Task: Add Aura Cacia Kids Bed Time Essential Oil to the cart.
Action: Mouse moved to (963, 331)
Screenshot: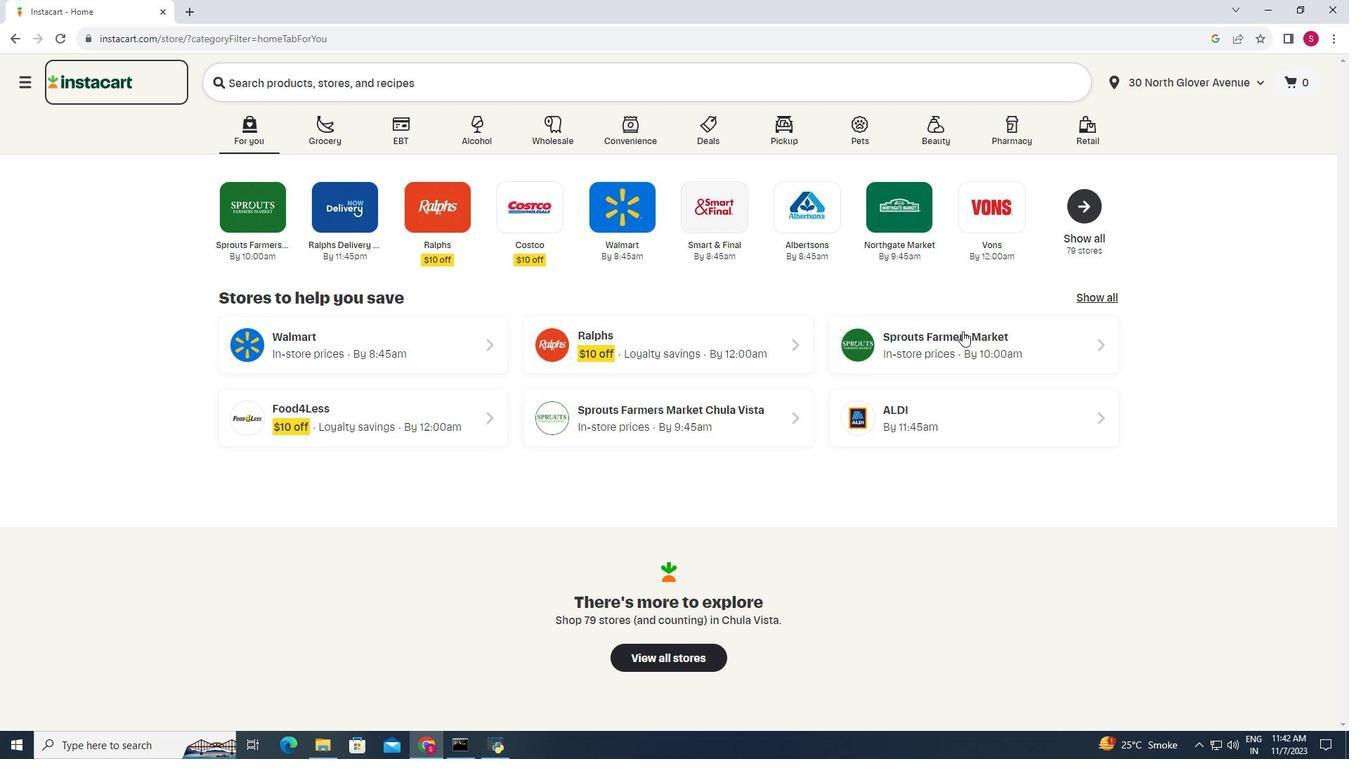 
Action: Mouse pressed left at (963, 331)
Screenshot: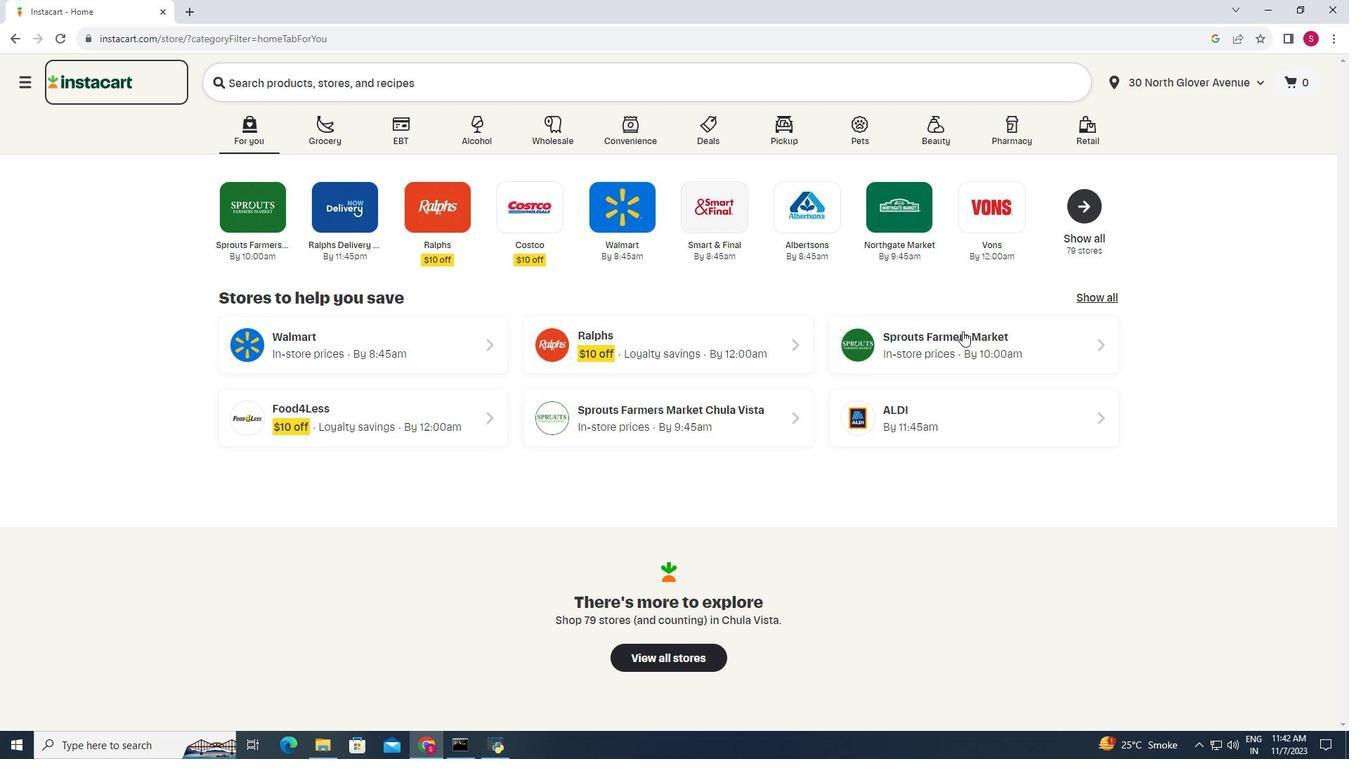 
Action: Mouse moved to (89, 502)
Screenshot: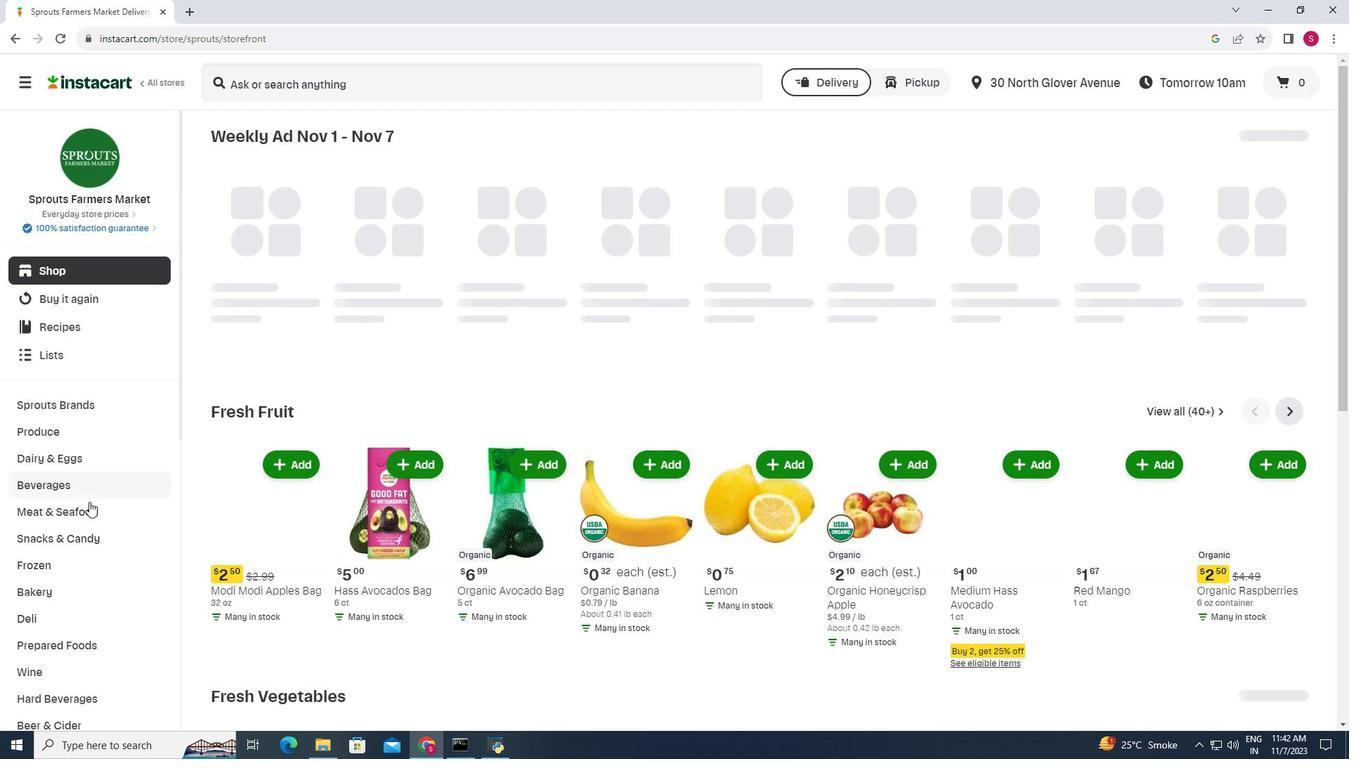 
Action: Mouse scrolled (89, 501) with delta (0, 0)
Screenshot: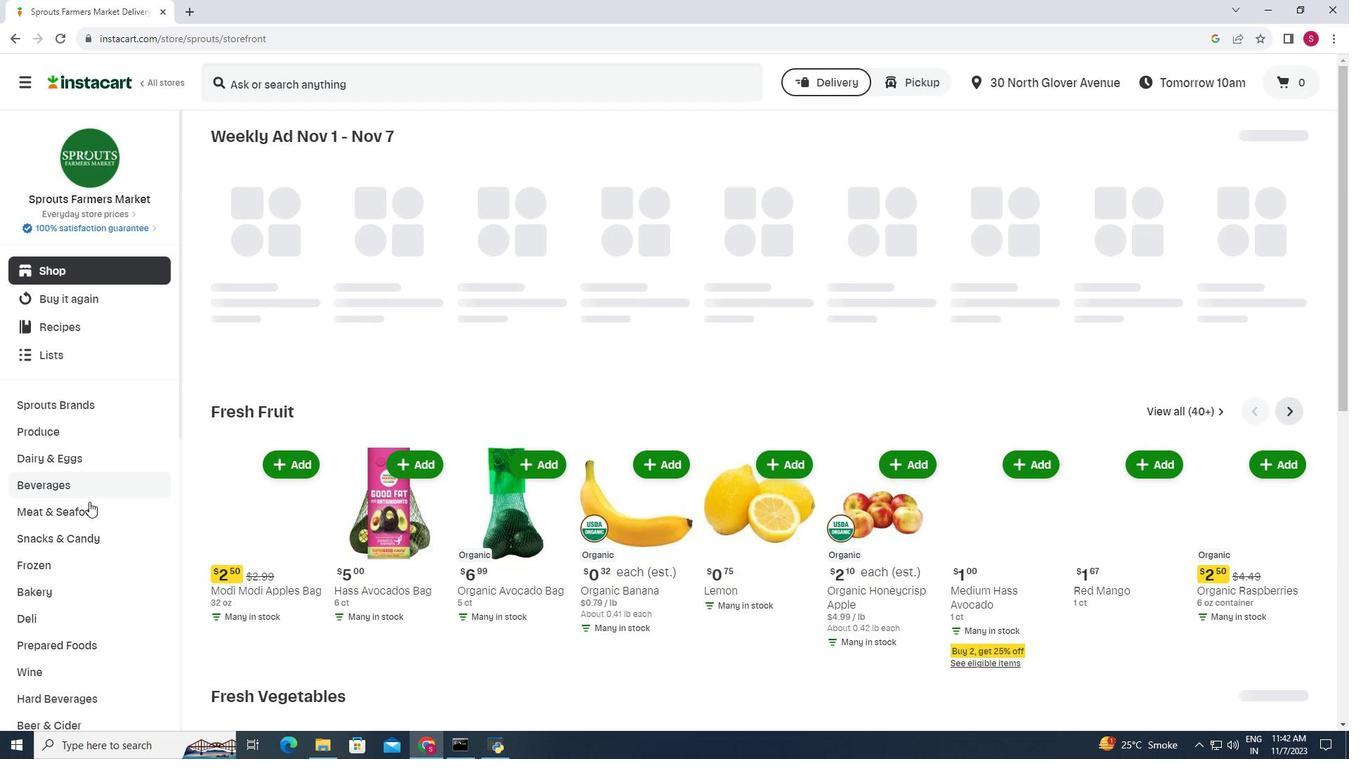 
Action: Mouse moved to (89, 502)
Screenshot: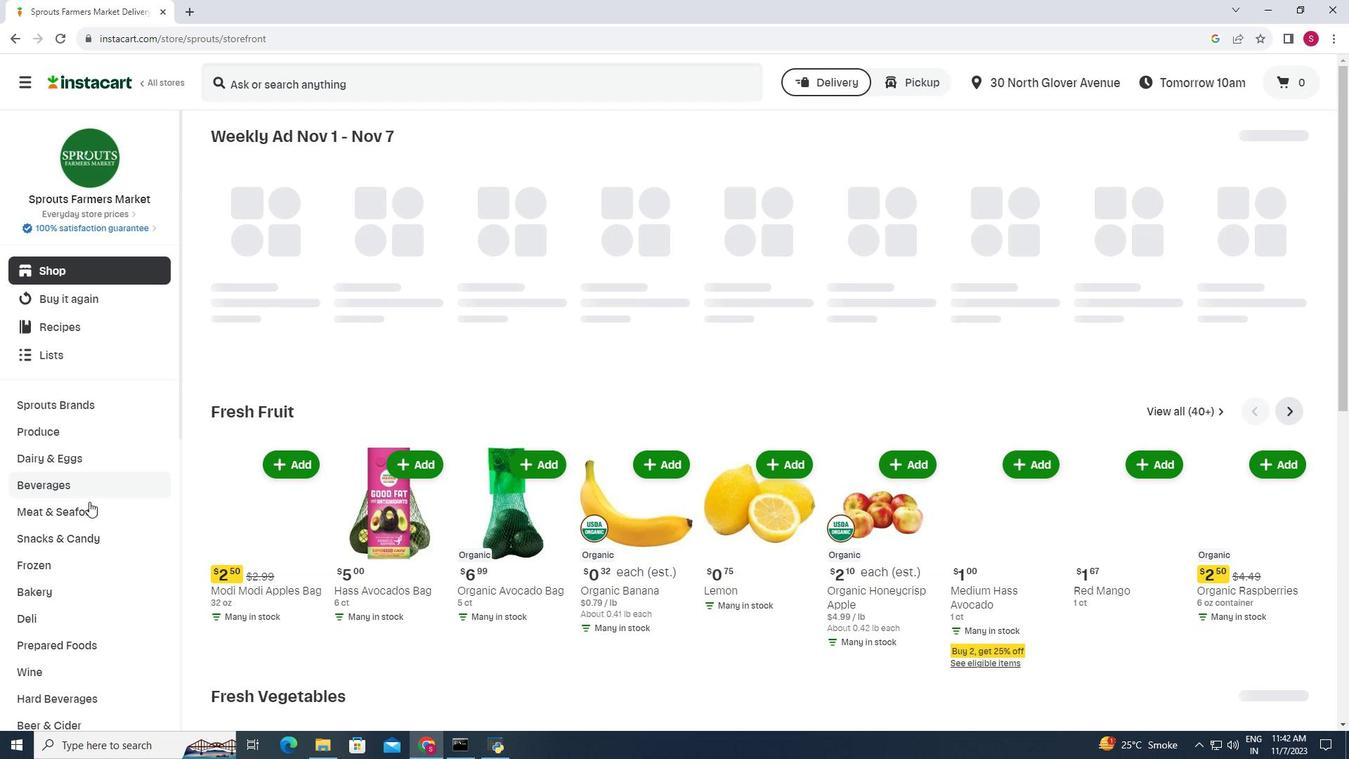 
Action: Mouse scrolled (89, 502) with delta (0, 0)
Screenshot: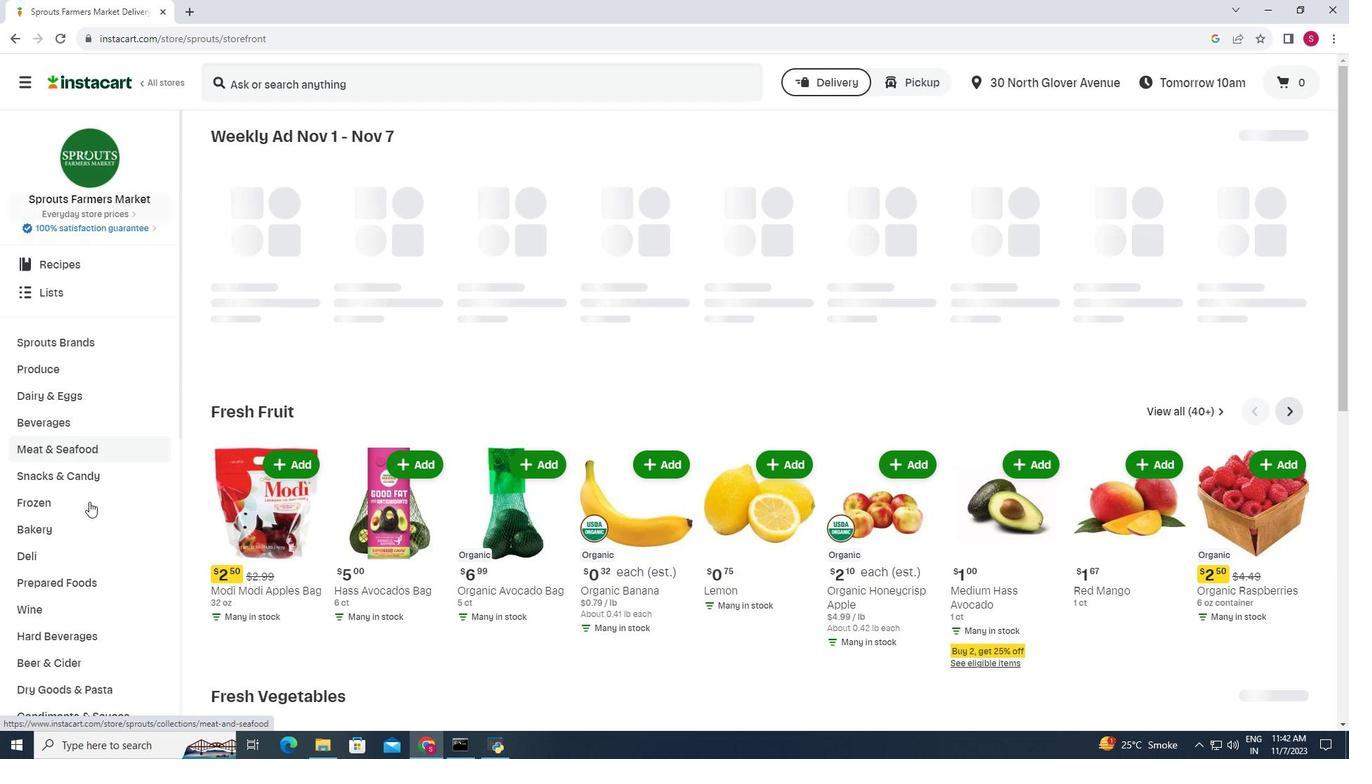 
Action: Mouse scrolled (89, 502) with delta (0, 0)
Screenshot: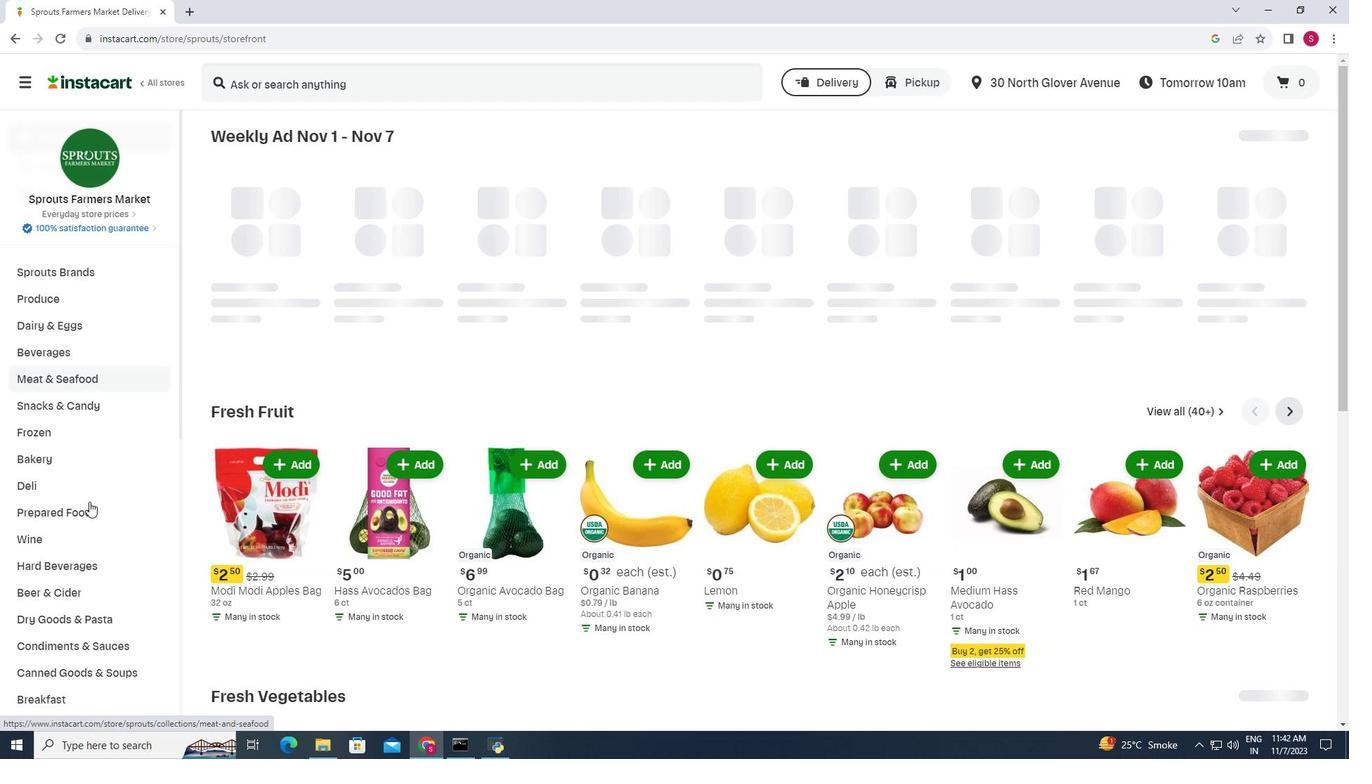 
Action: Mouse scrolled (89, 502) with delta (0, 0)
Screenshot: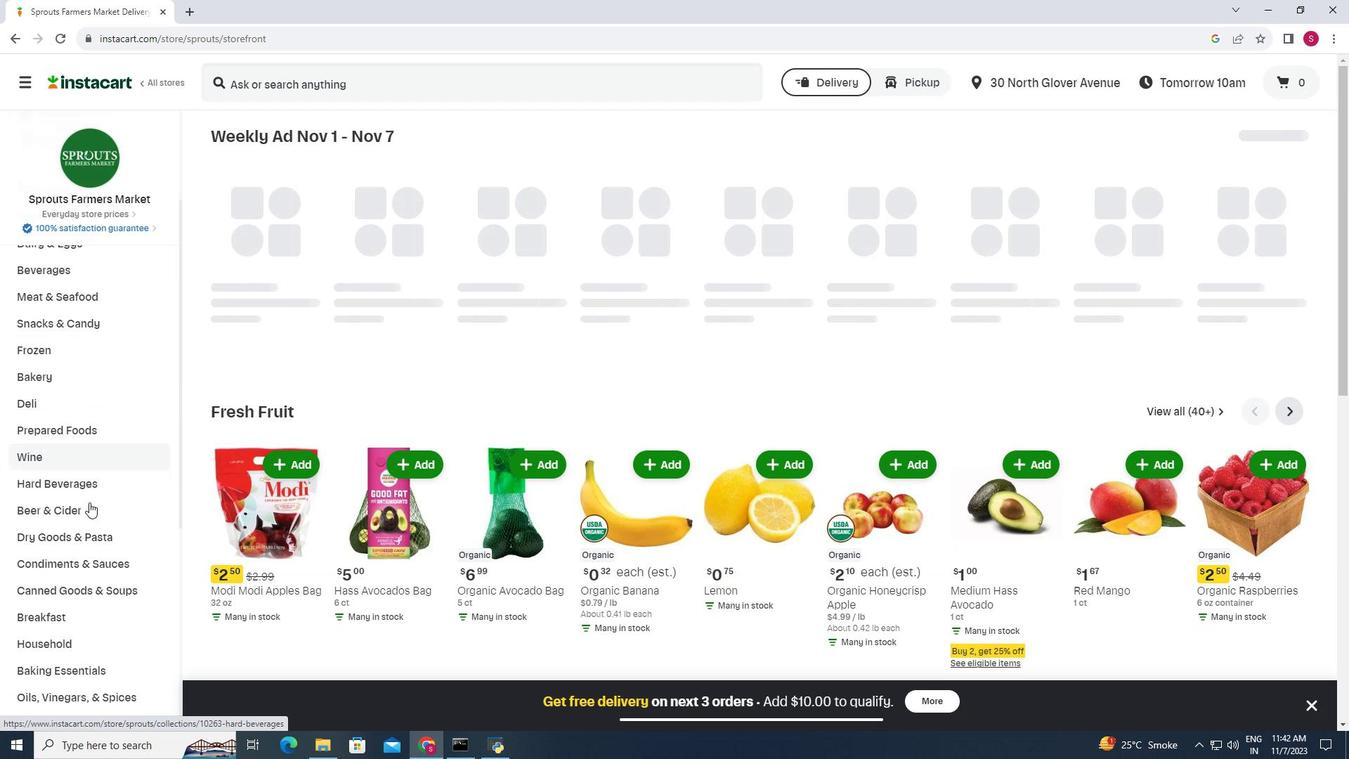 
Action: Mouse moved to (89, 503)
Screenshot: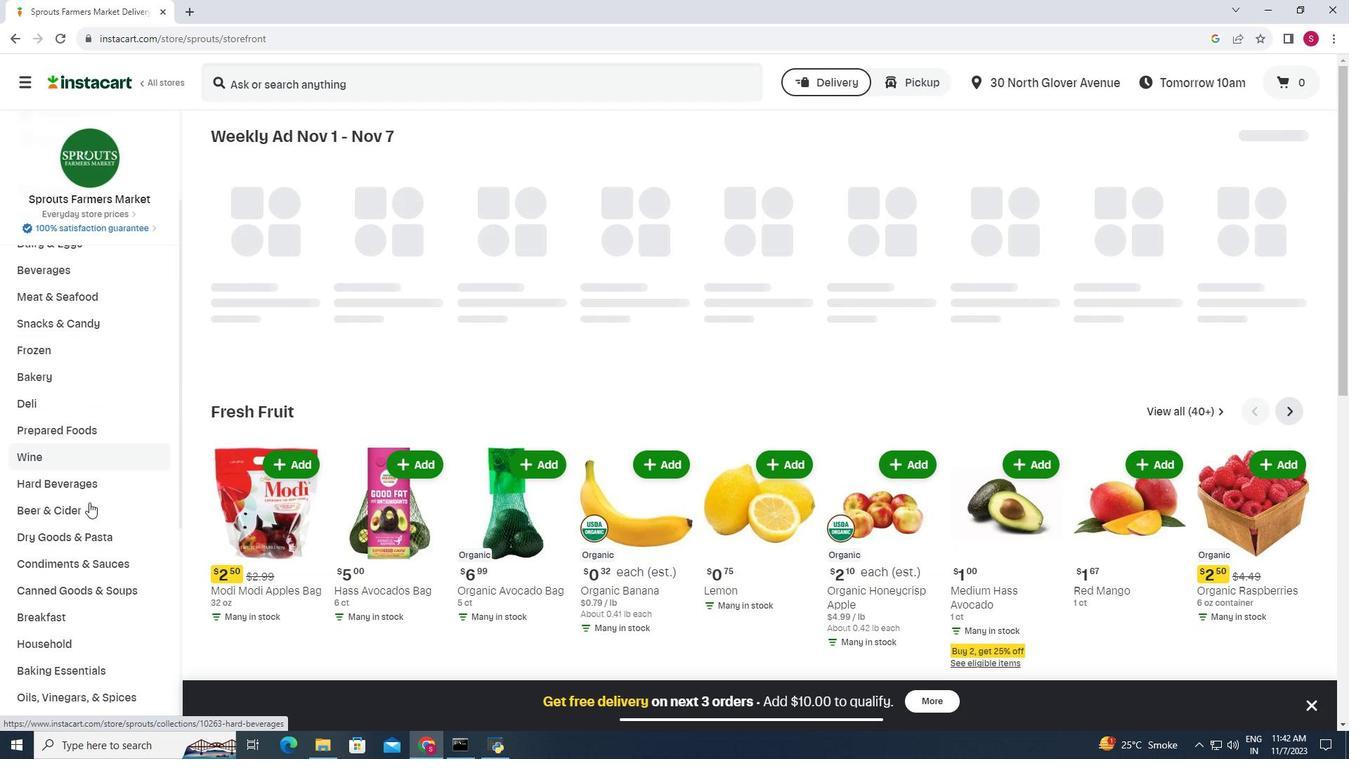 
Action: Mouse scrolled (89, 502) with delta (0, 0)
Screenshot: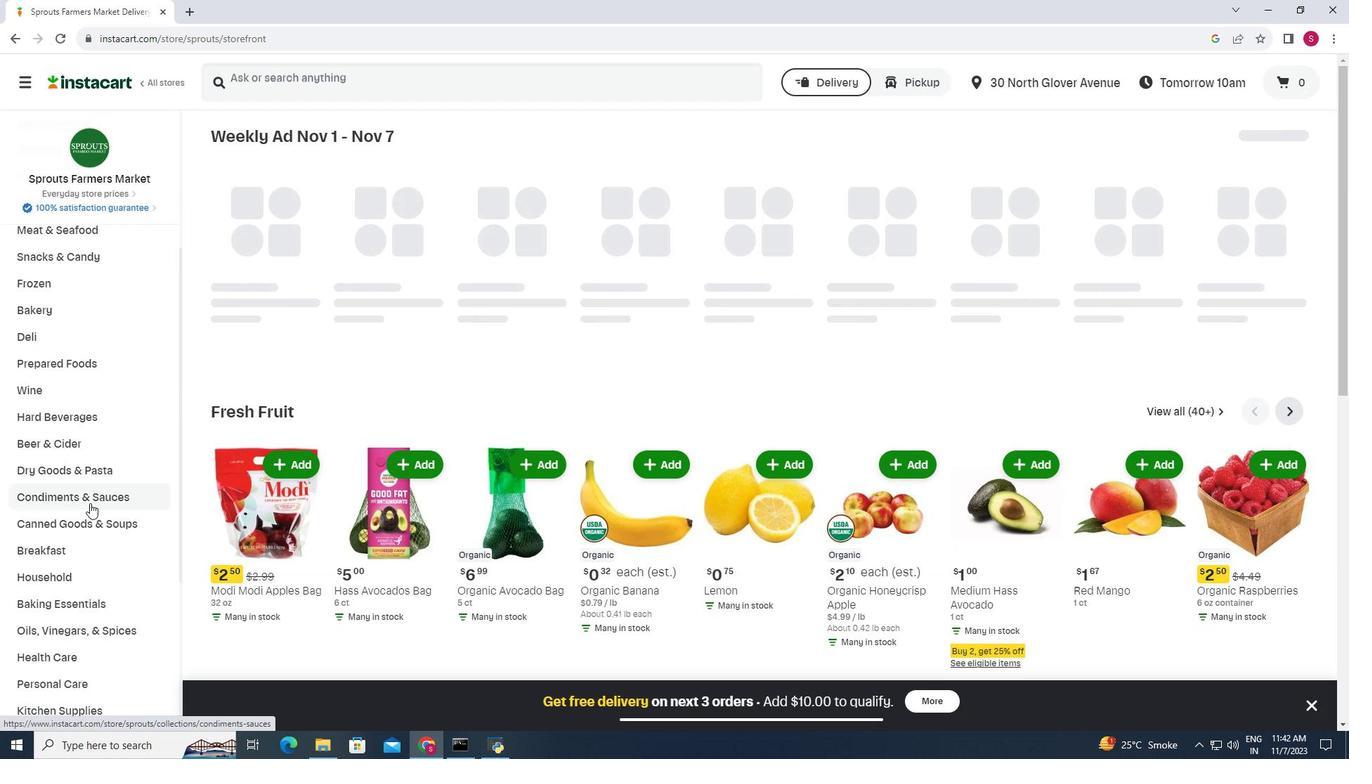 
Action: Mouse moved to (94, 509)
Screenshot: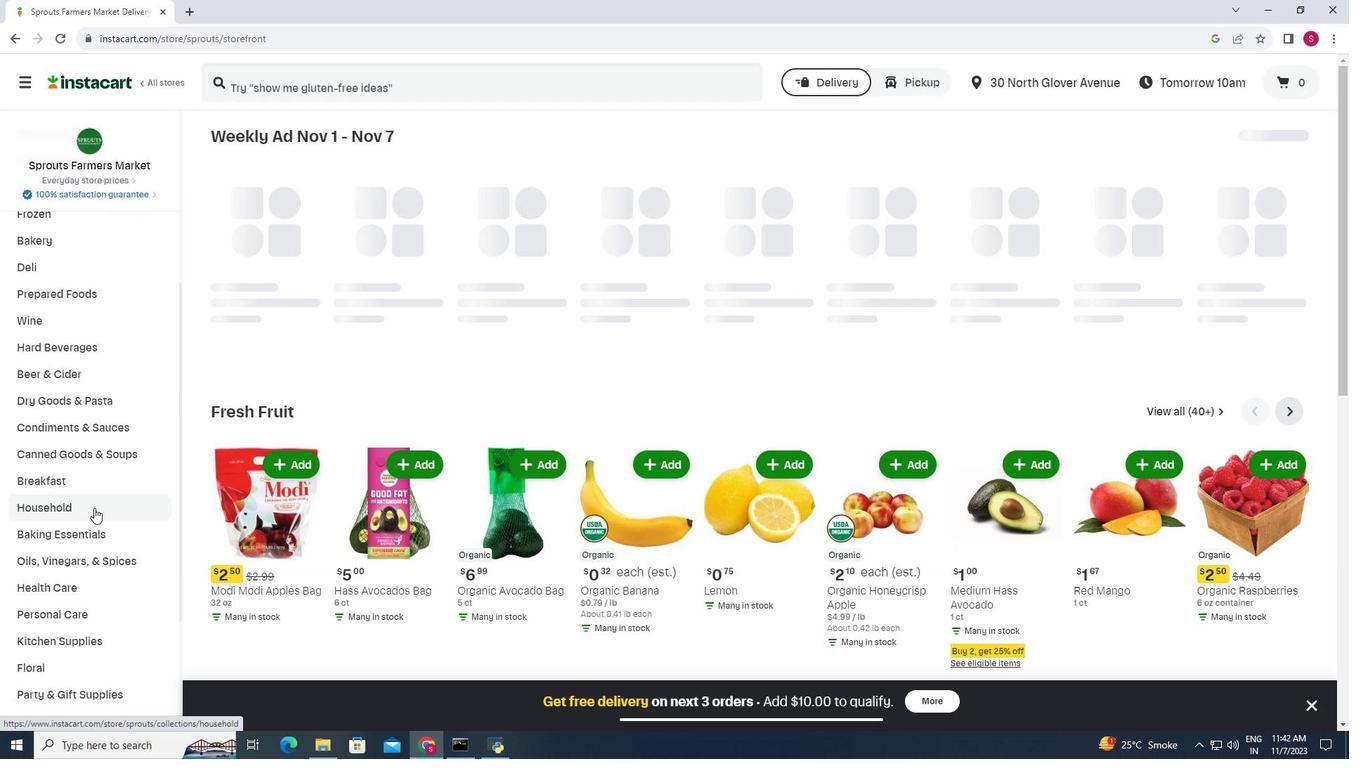 
Action: Mouse pressed left at (94, 509)
Screenshot: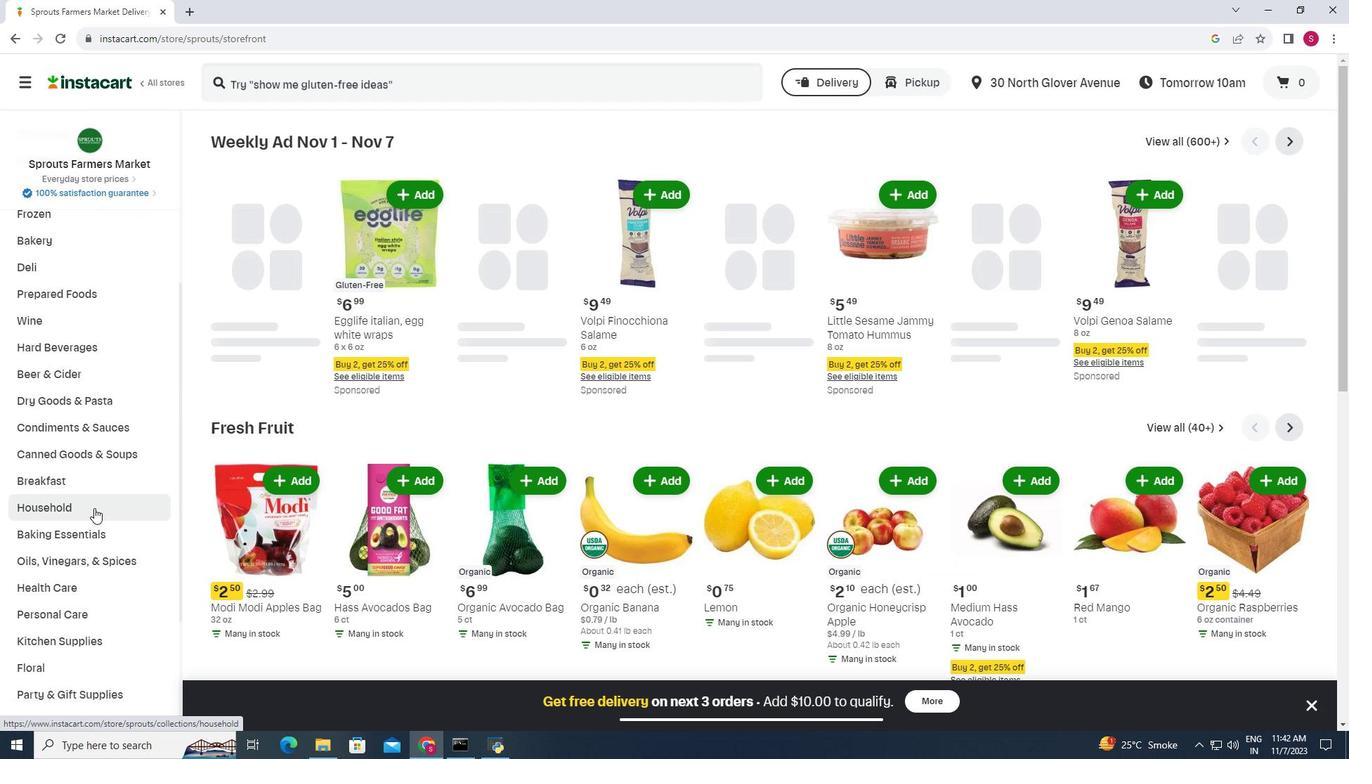 
Action: Mouse moved to (807, 179)
Screenshot: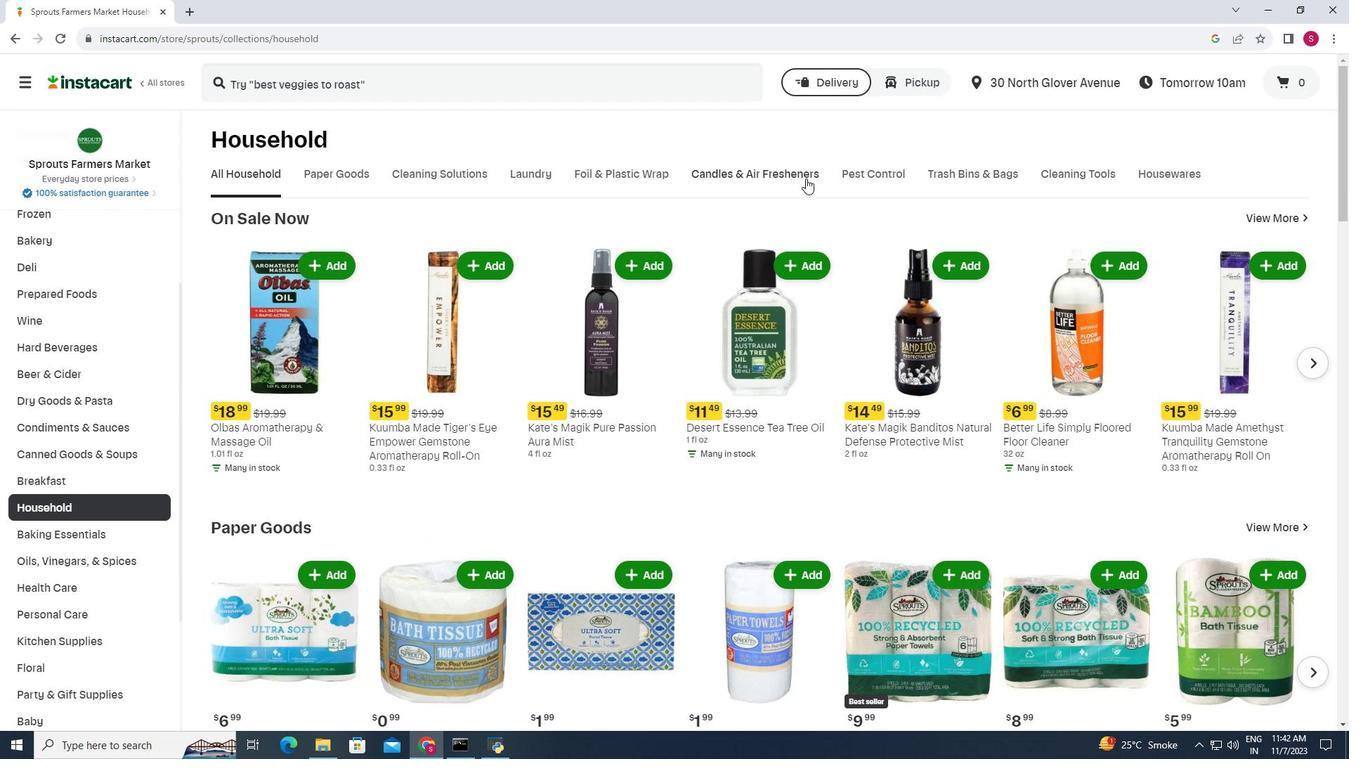 
Action: Mouse pressed left at (807, 179)
Screenshot: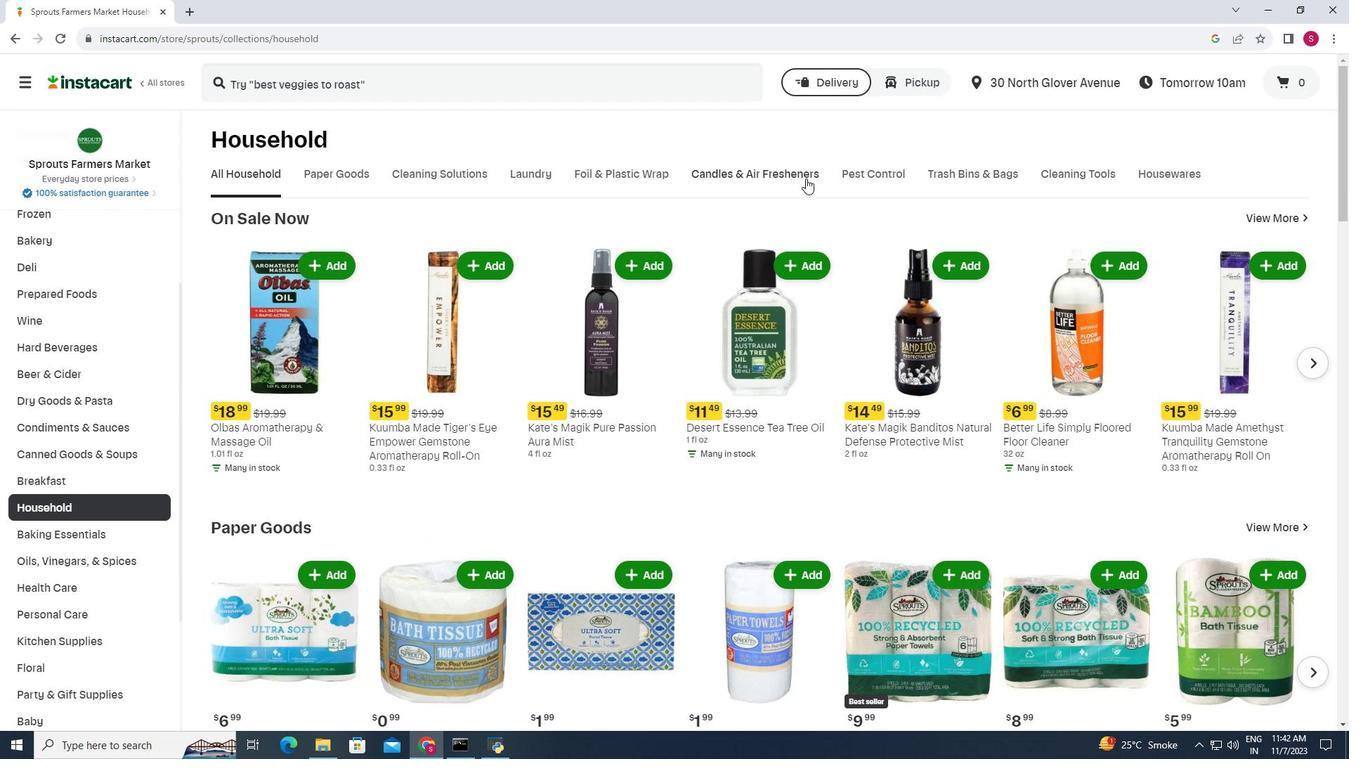 
Action: Mouse moved to (401, 87)
Screenshot: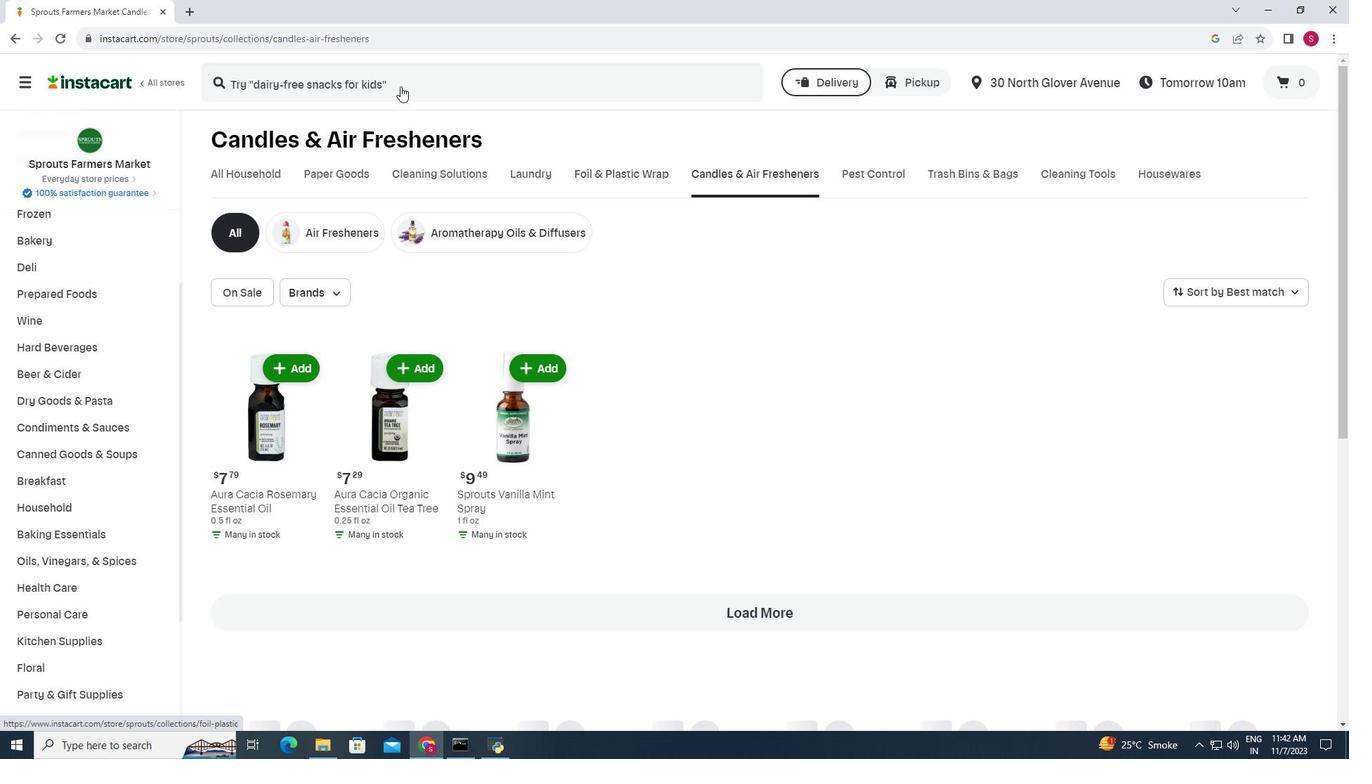 
Action: Mouse pressed left at (401, 87)
Screenshot: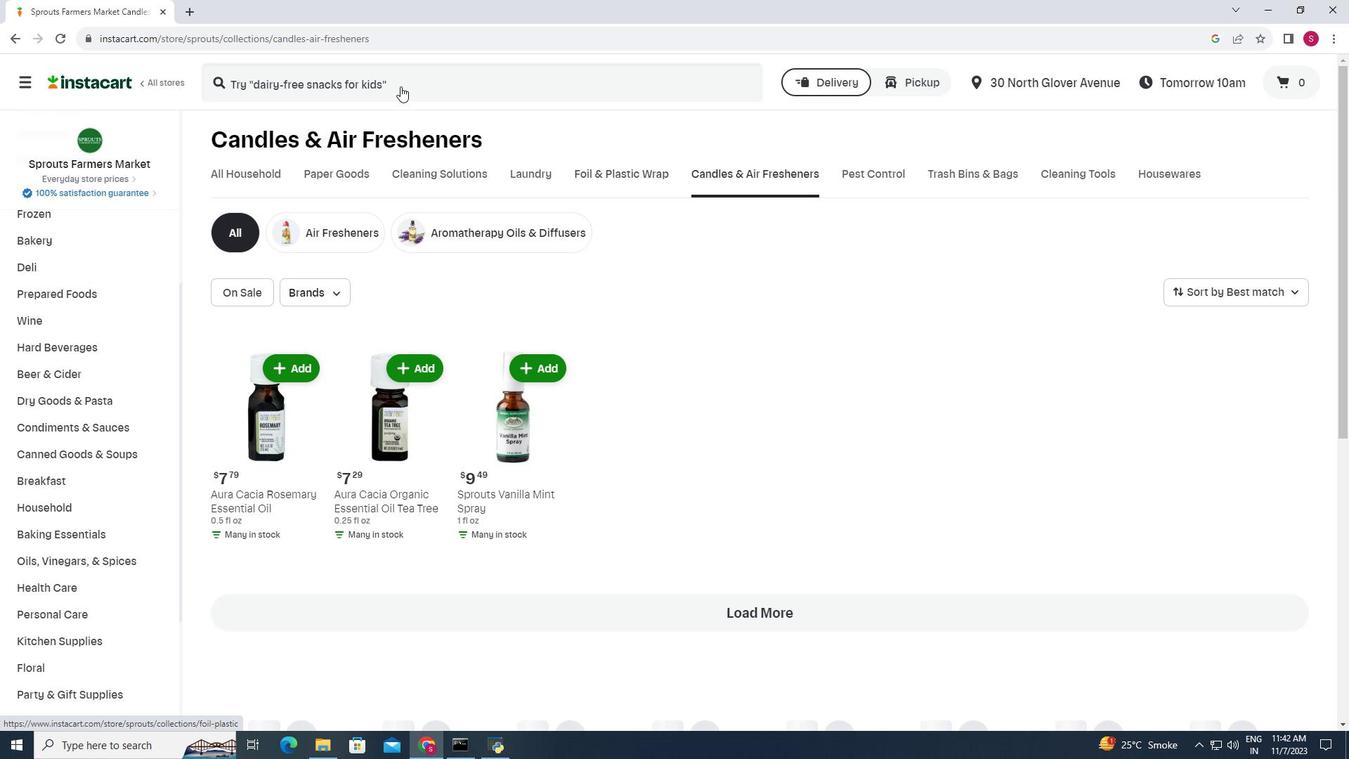 
Action: Mouse moved to (397, 82)
Screenshot: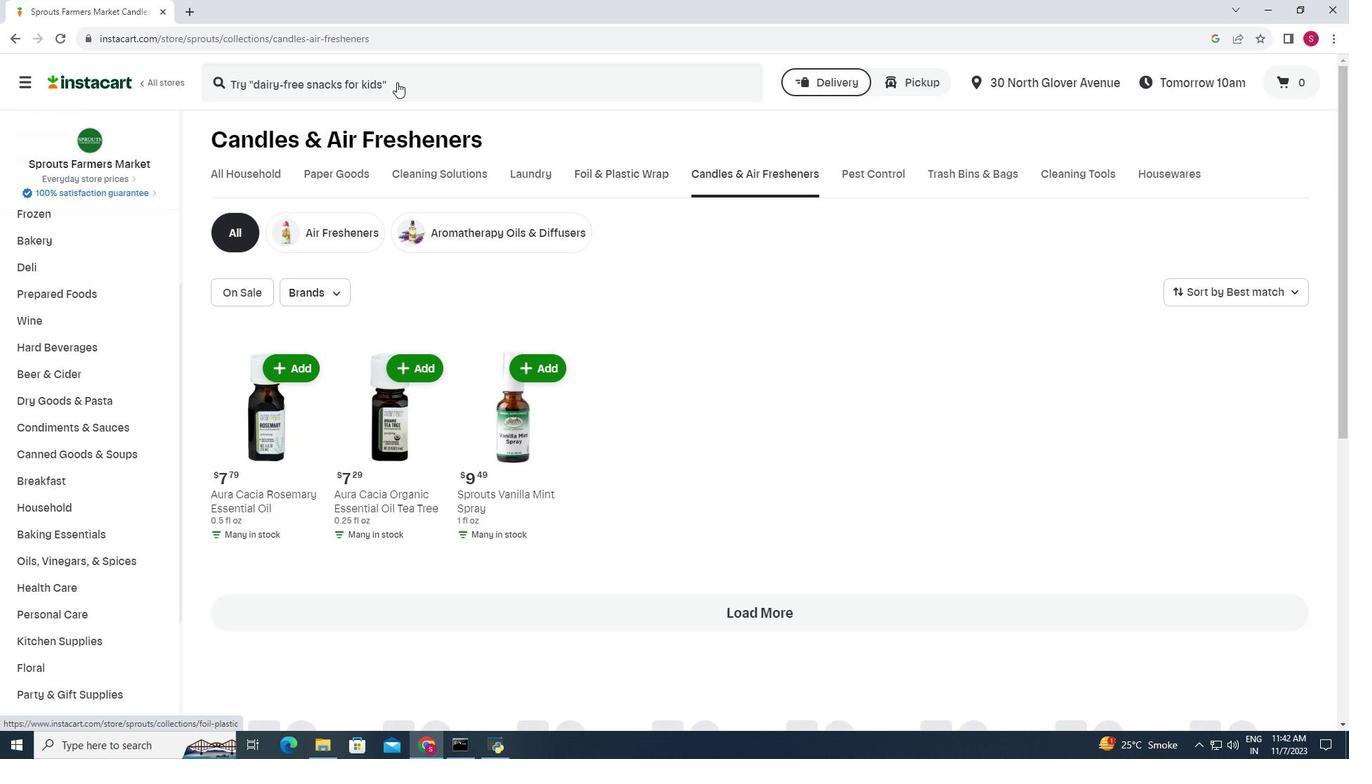 
Action: Mouse pressed left at (397, 82)
Screenshot: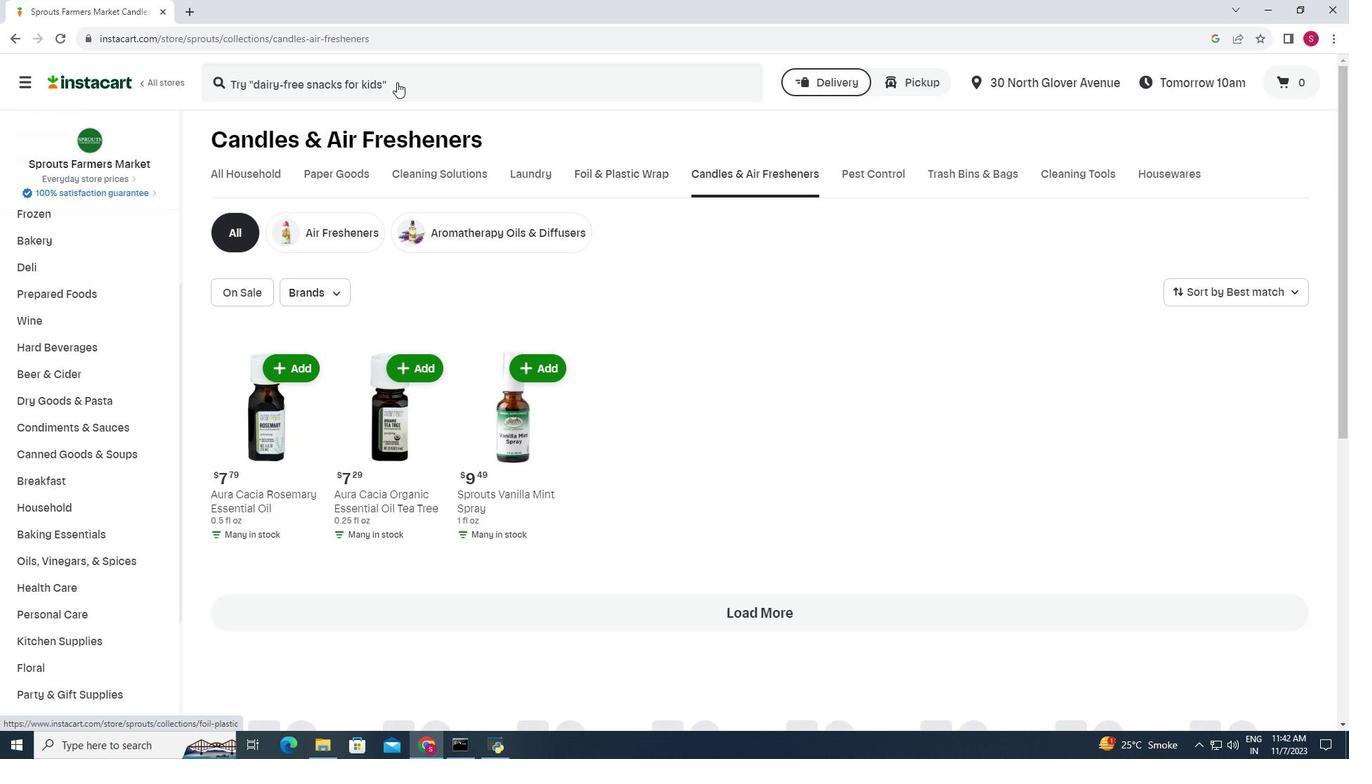 
Action: Mouse moved to (385, 78)
Screenshot: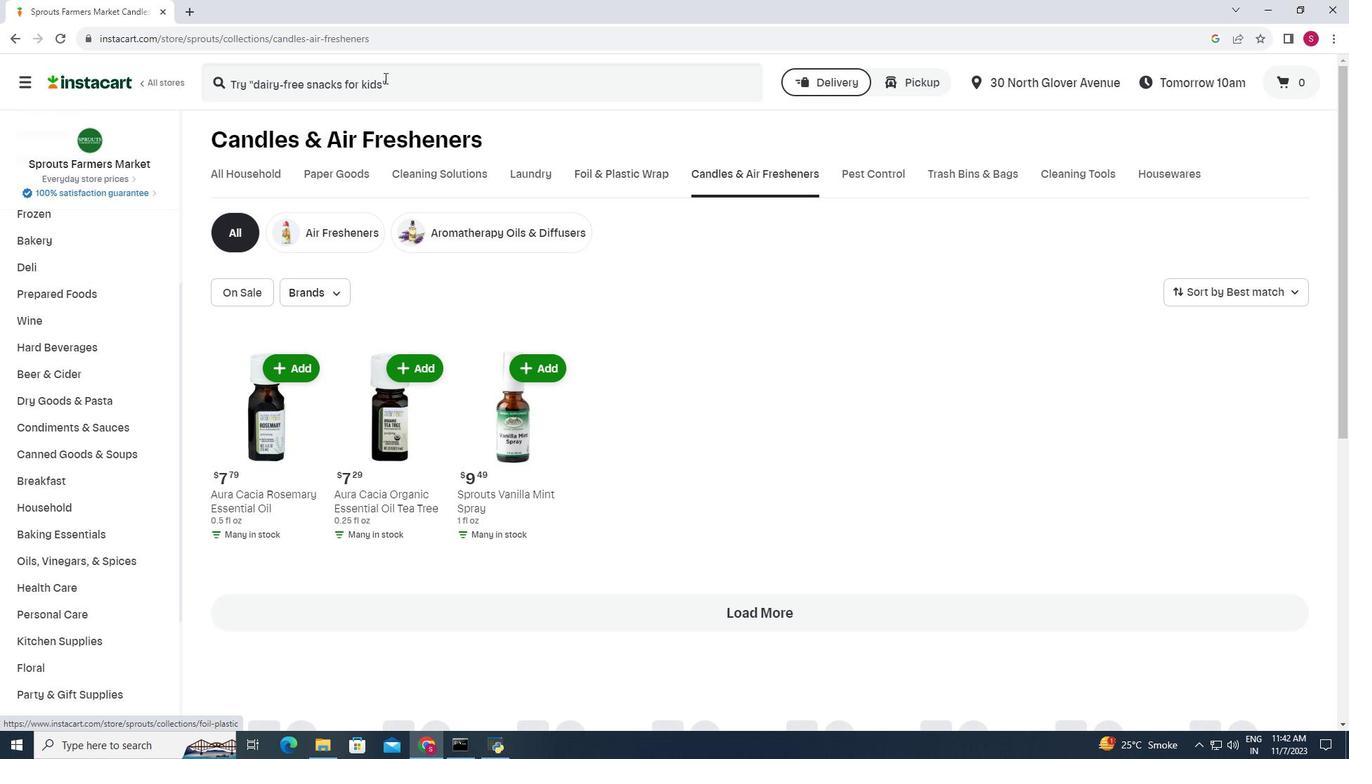 
Action: Mouse pressed left at (385, 78)
Screenshot: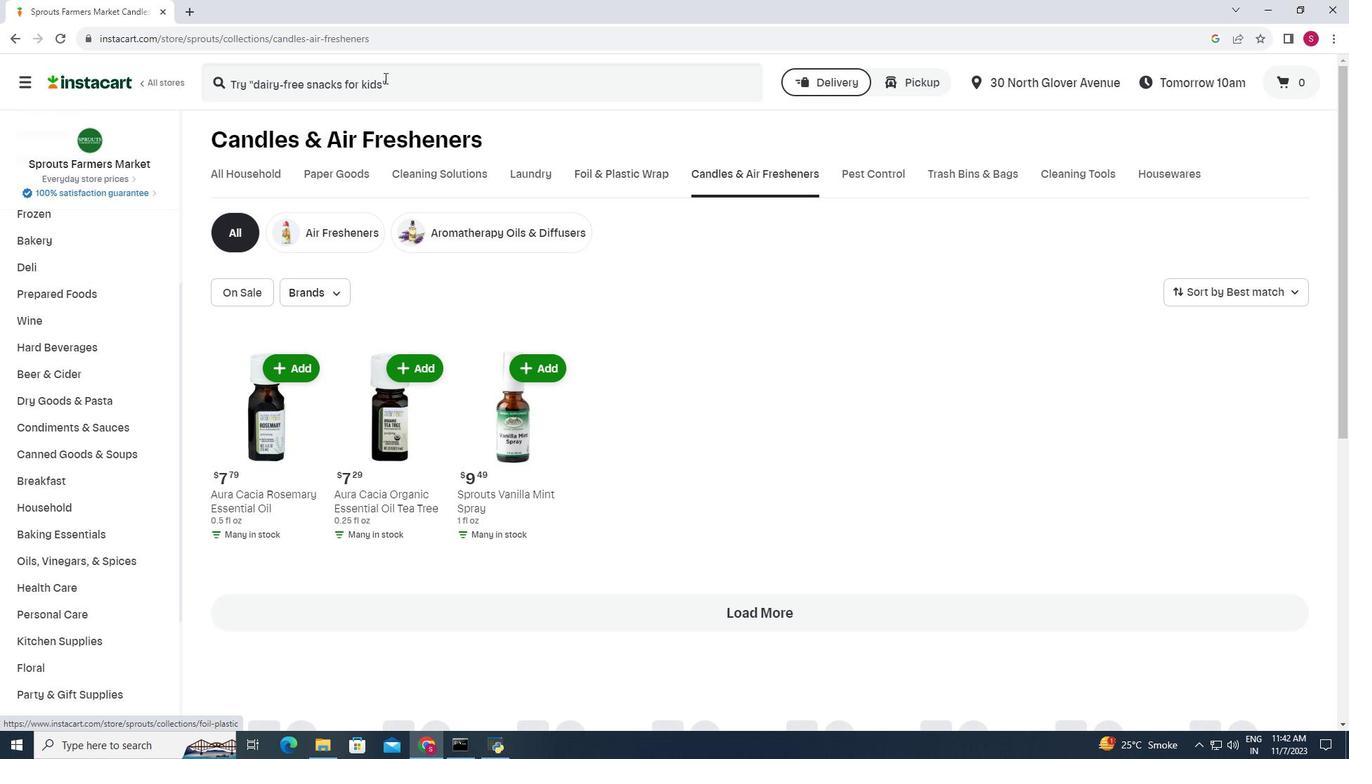 
Action: Key pressed <Key.shift>Aura<Key.space><Key.shift>Cacia<Key.space><Key.shift>Kids<Key.space><Key.shift>Bed<Key.space><Key.shift>Time<Key.space><Key.shift>Essential<Key.space><Key.shift>Oil<Key.enter>
Screenshot: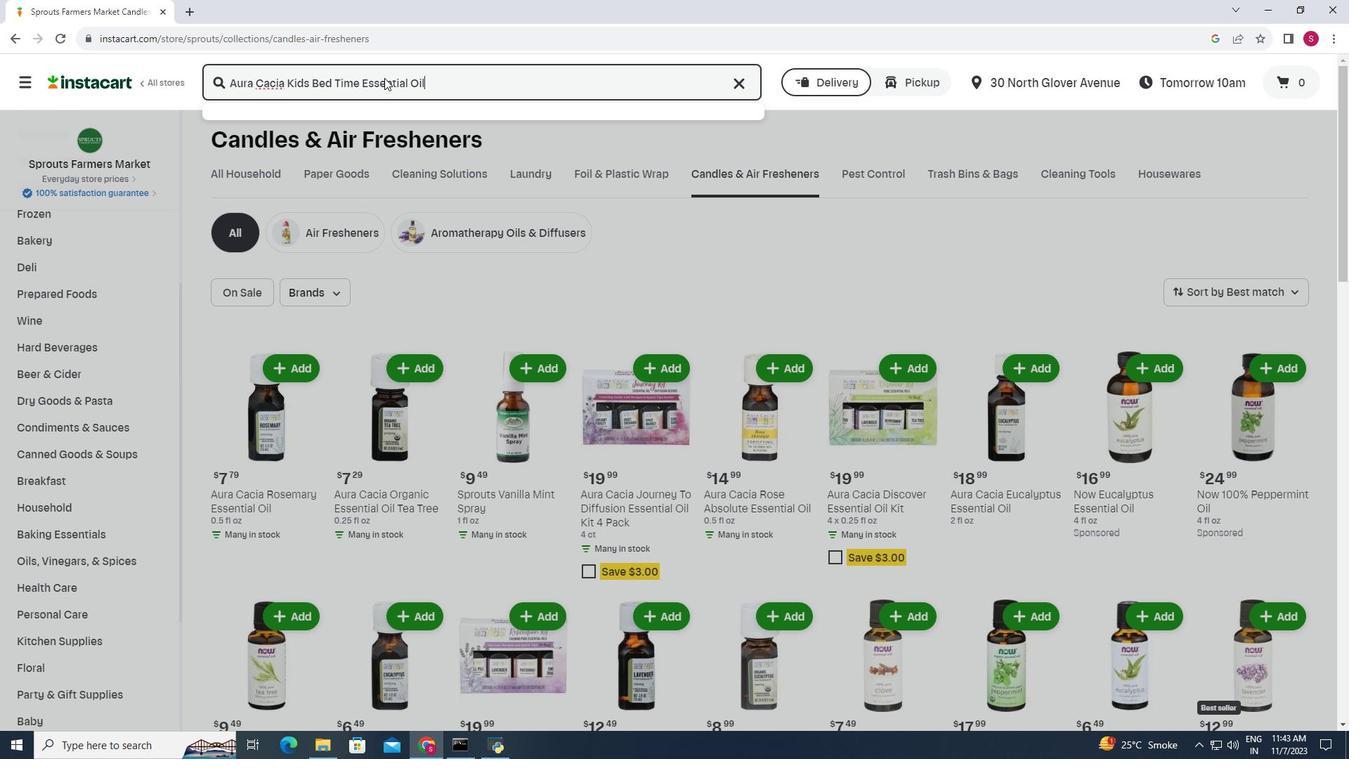 
Action: Mouse moved to (377, 187)
Screenshot: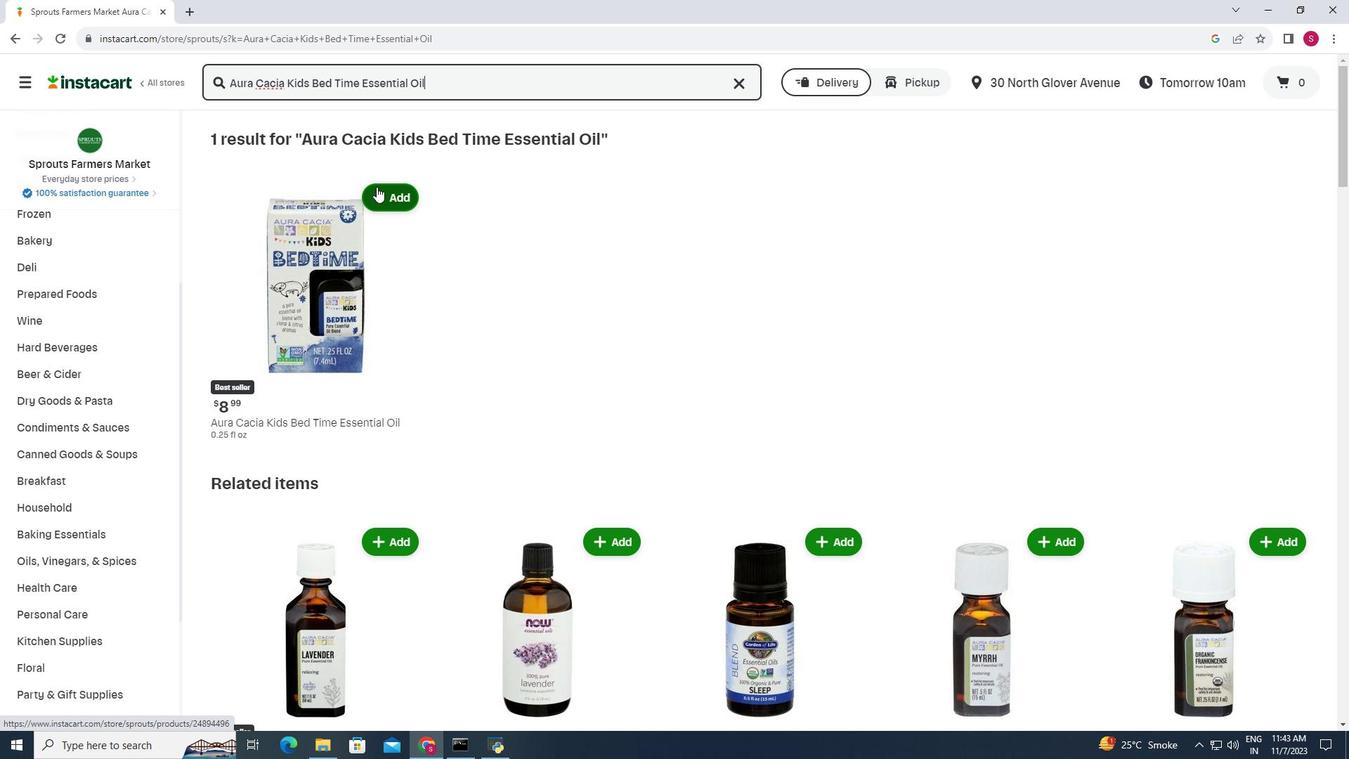 
Action: Mouse pressed left at (377, 187)
Screenshot: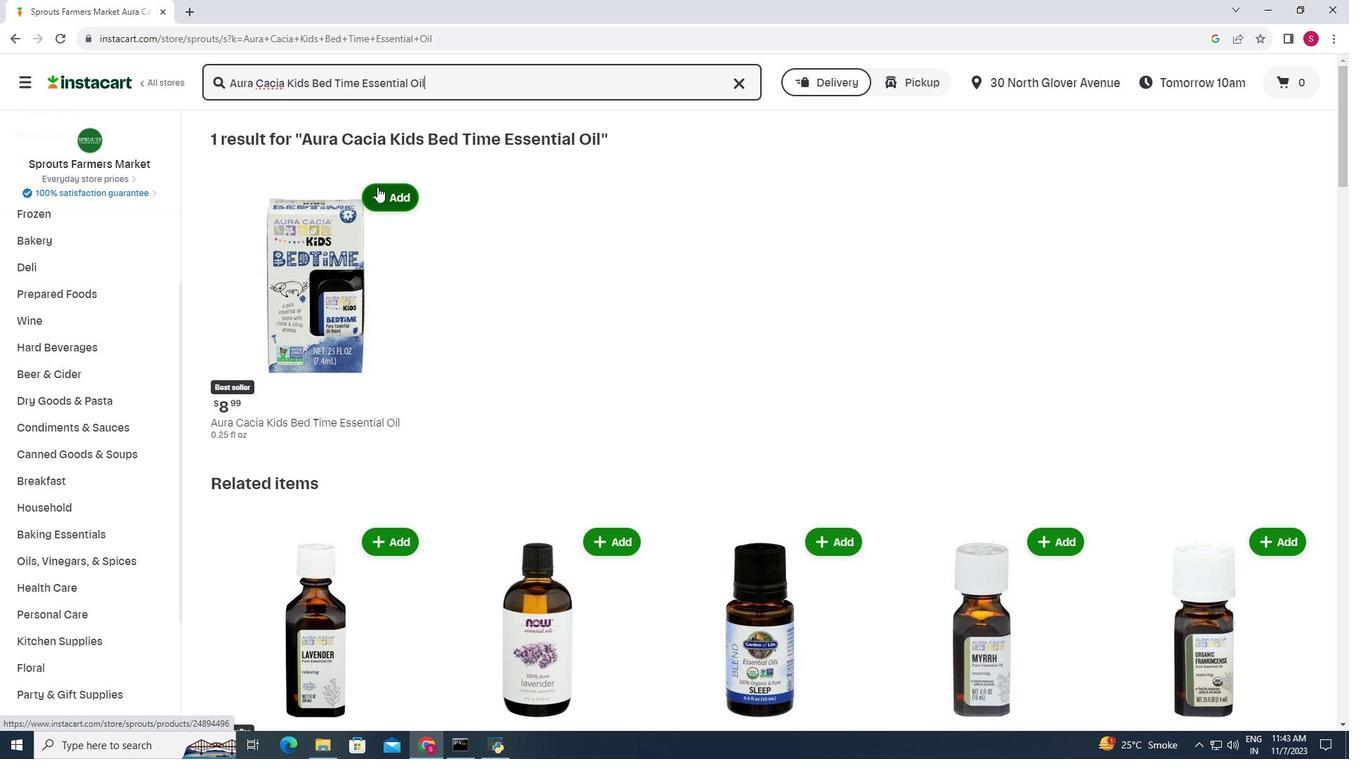 
Action: Mouse moved to (583, 180)
Screenshot: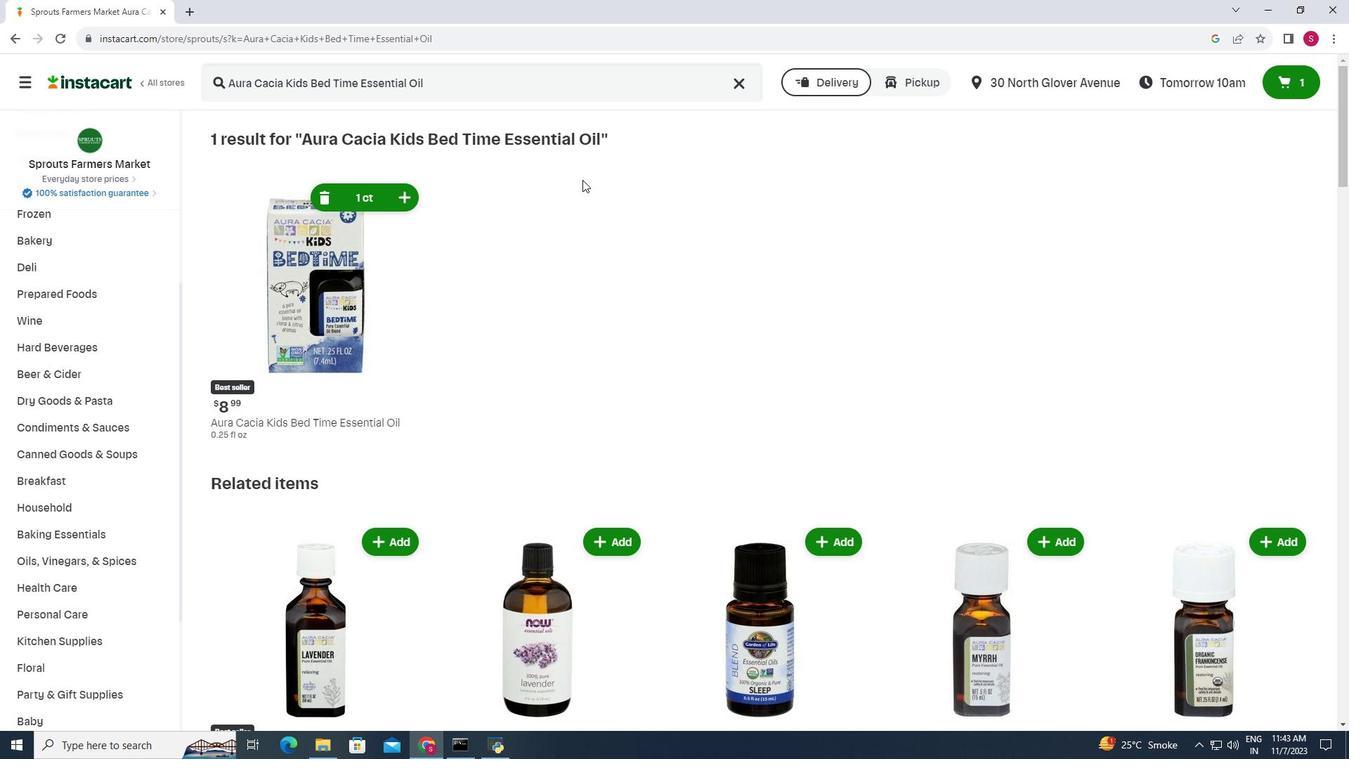 
